 Task: Create a due date automation trigger when advanced on, on the monday after a card is due add basic not assigned to anyone at 11:00 AM.
Action: Mouse moved to (935, 46)
Screenshot: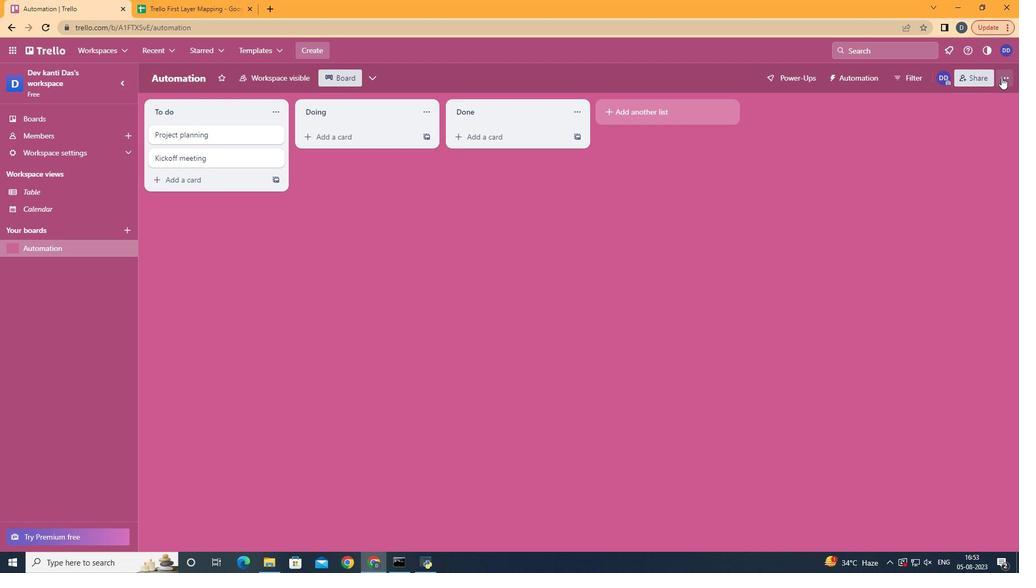 
Action: Mouse pressed left at (935, 46)
Screenshot: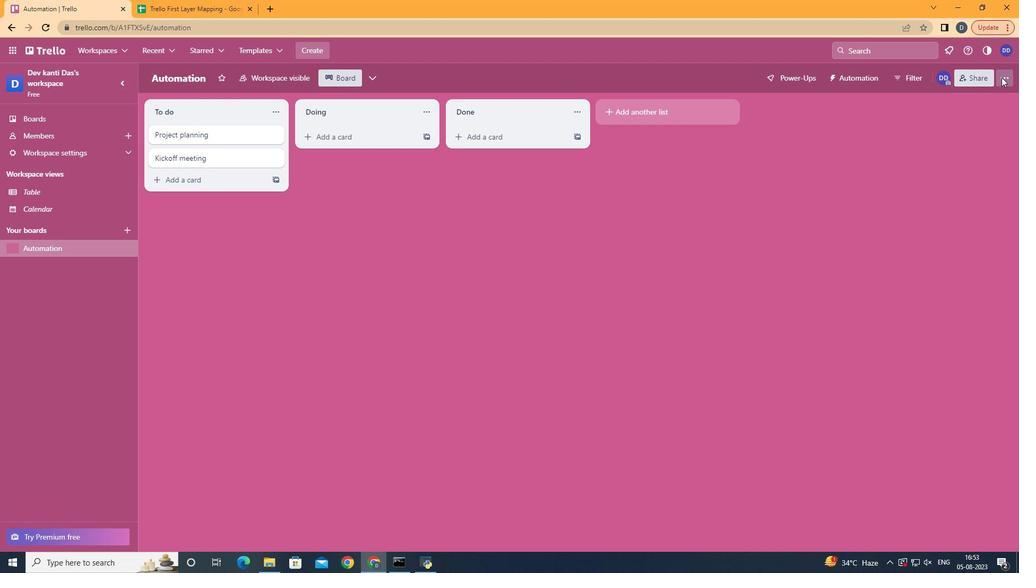 
Action: Mouse moved to (869, 201)
Screenshot: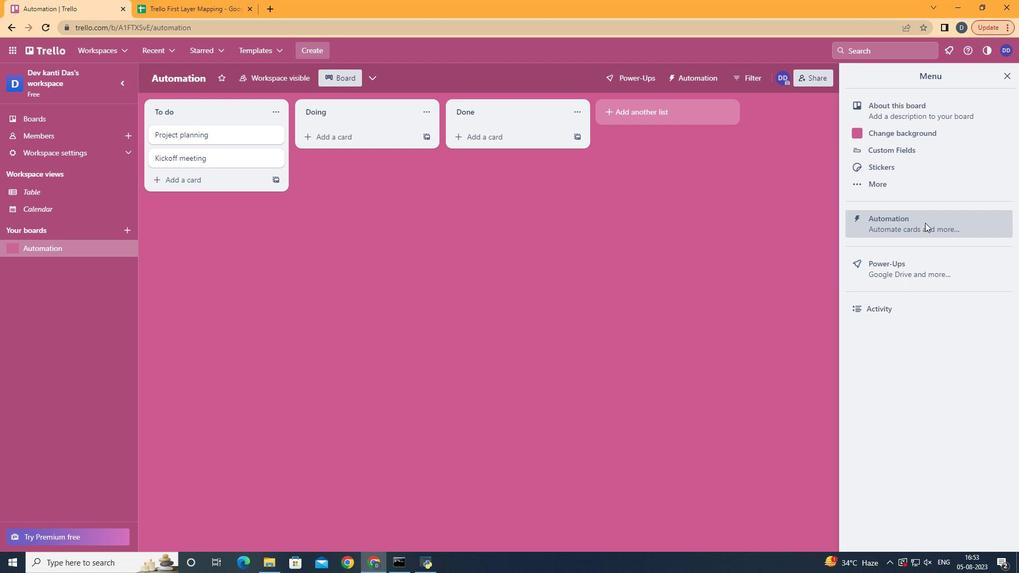 
Action: Mouse pressed left at (869, 201)
Screenshot: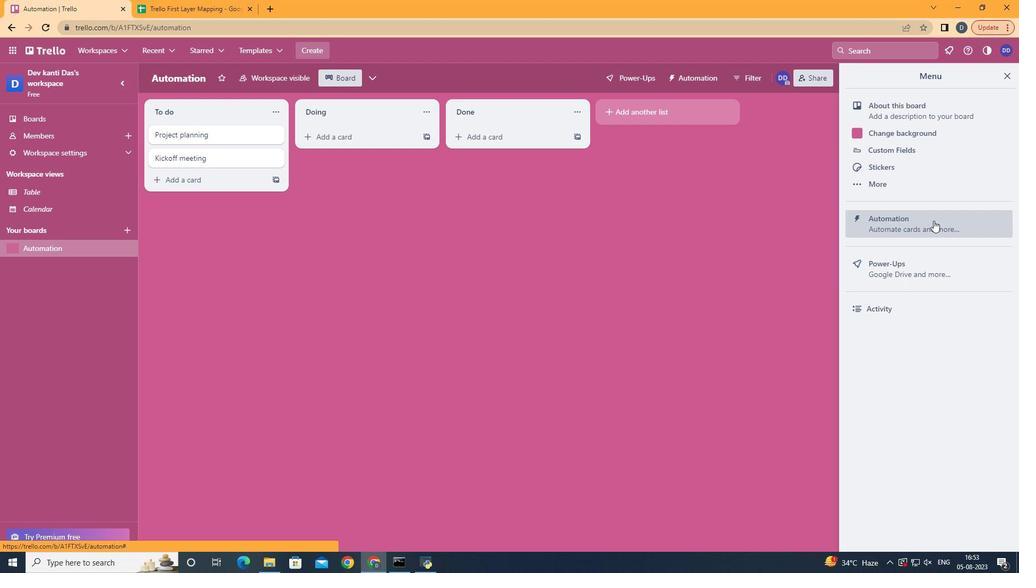 
Action: Mouse moved to (264, 192)
Screenshot: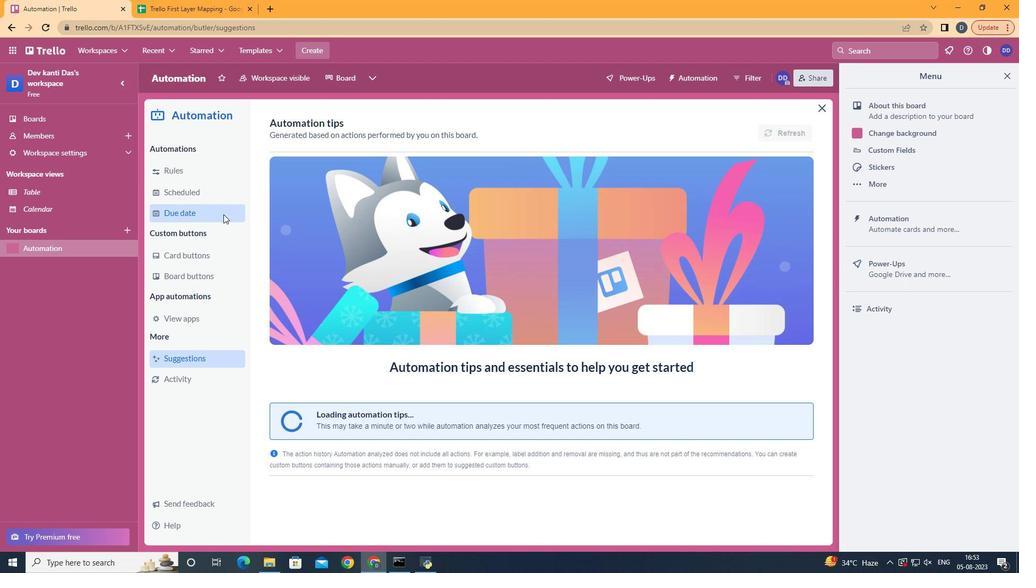 
Action: Mouse pressed left at (264, 192)
Screenshot: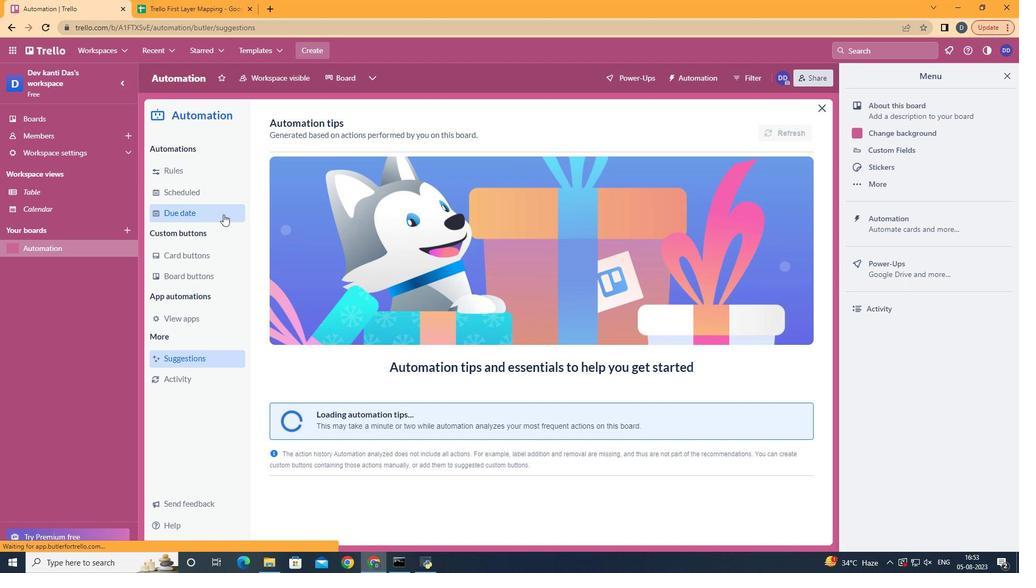 
Action: Mouse moved to (732, 97)
Screenshot: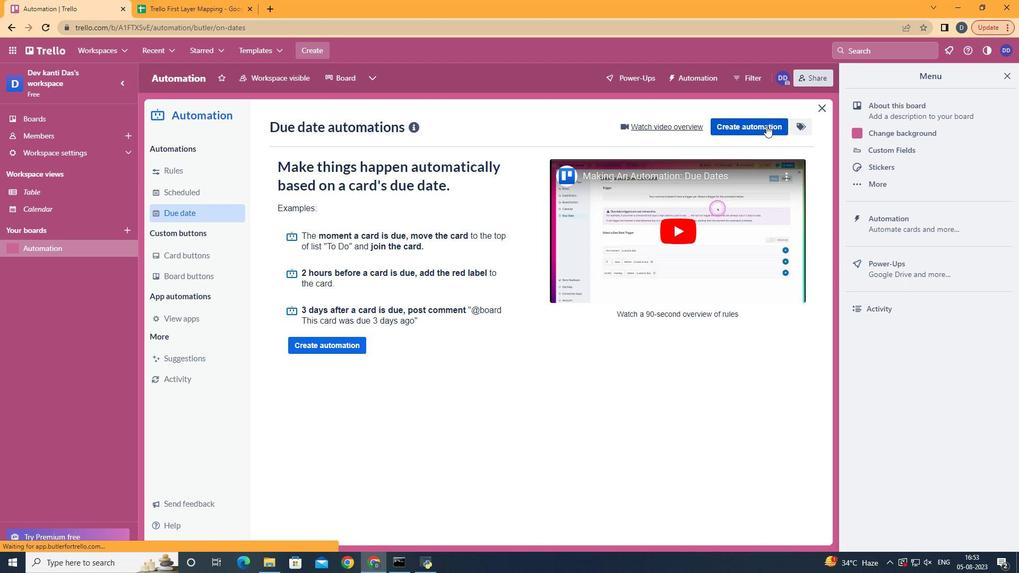 
Action: Mouse pressed left at (732, 97)
Screenshot: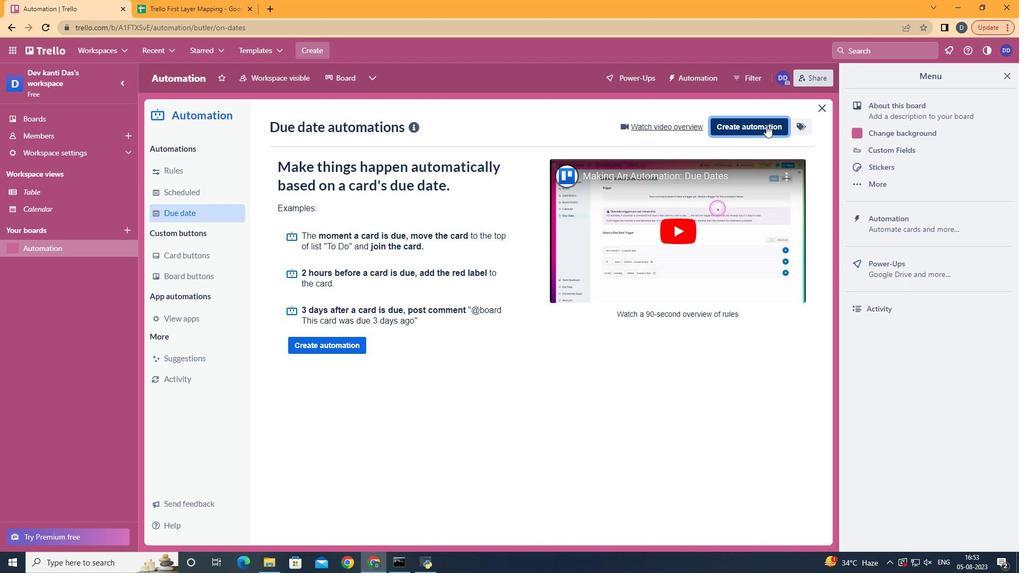 
Action: Mouse moved to (566, 219)
Screenshot: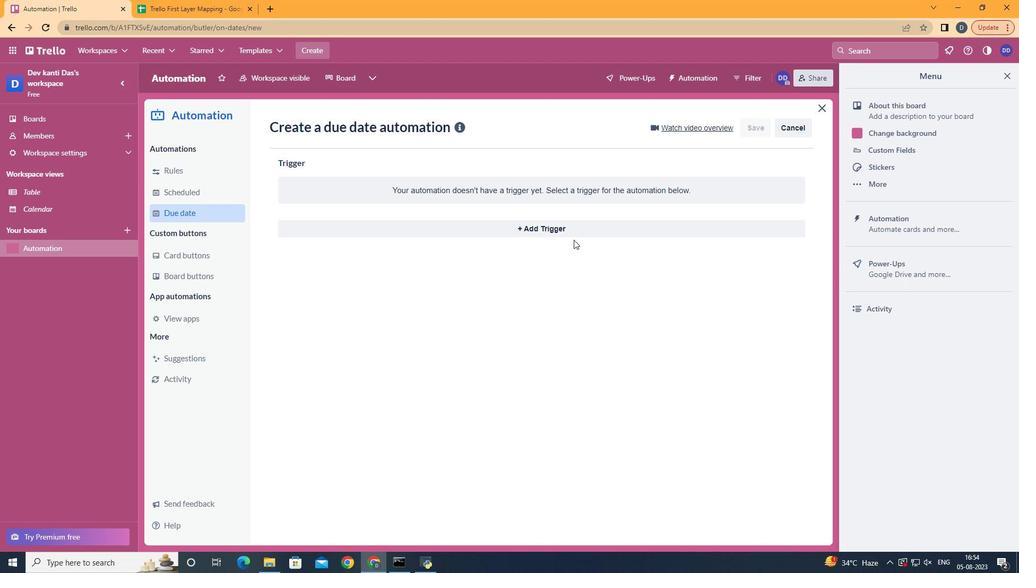 
Action: Mouse pressed left at (566, 219)
Screenshot: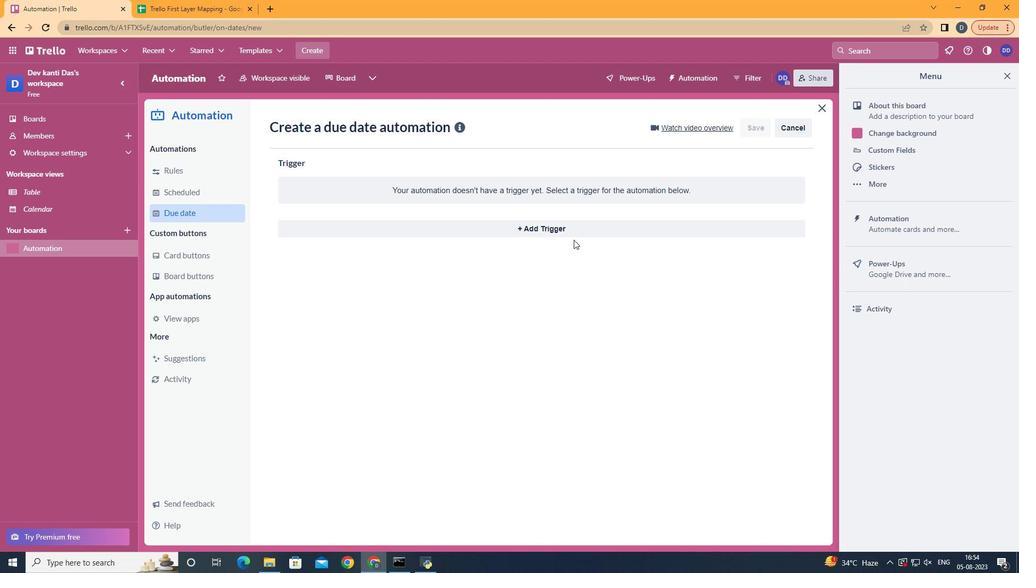 
Action: Mouse moved to (591, 208)
Screenshot: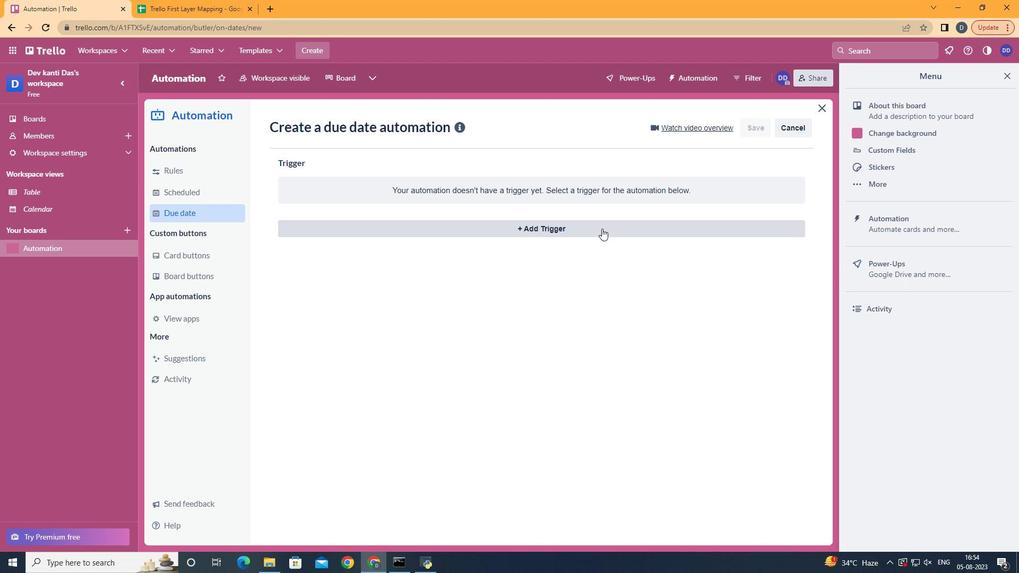 
Action: Mouse pressed left at (591, 208)
Screenshot: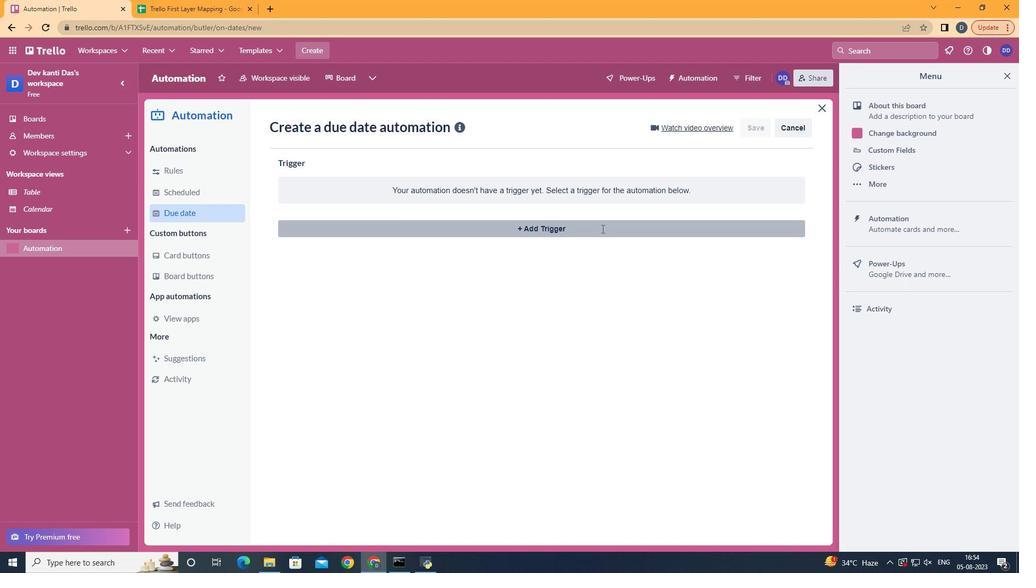 
Action: Mouse moved to (376, 256)
Screenshot: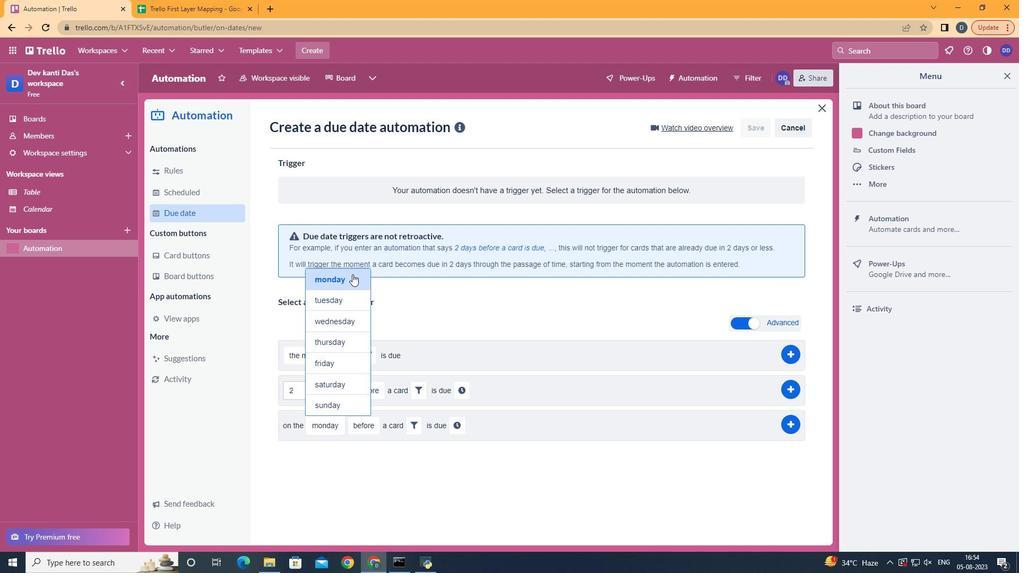 
Action: Mouse pressed left at (376, 256)
Screenshot: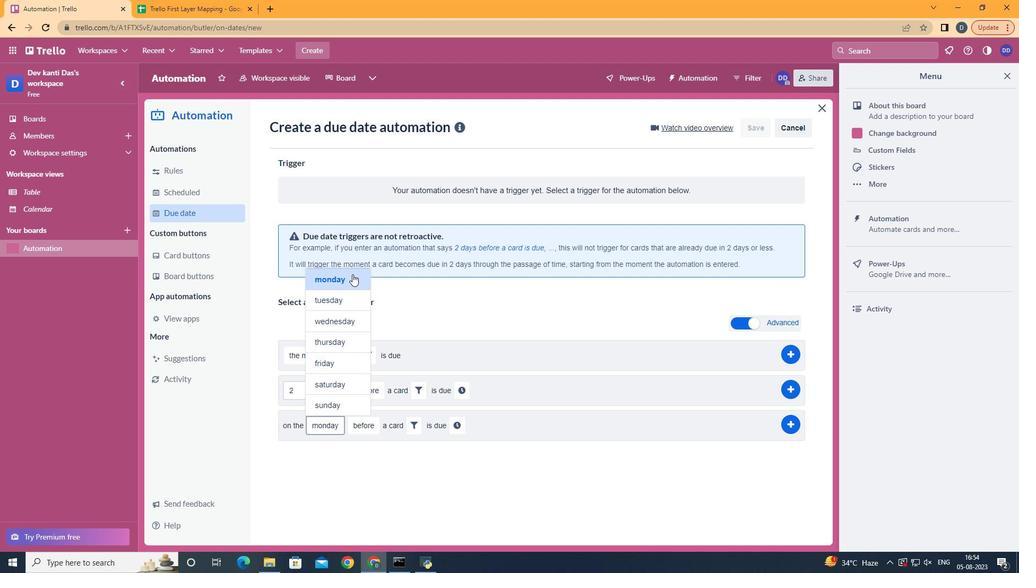 
Action: Mouse moved to (392, 456)
Screenshot: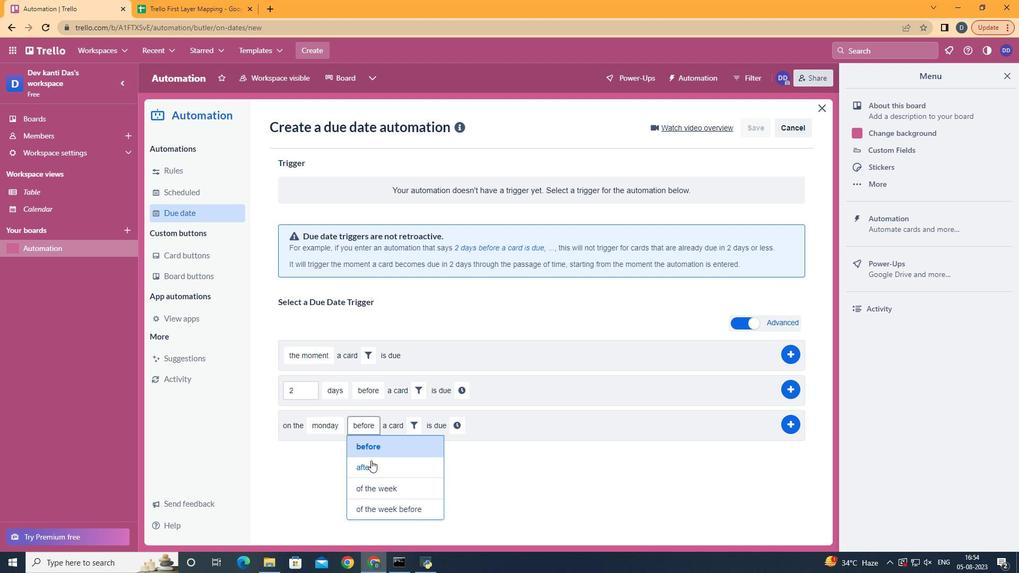 
Action: Mouse pressed left at (392, 456)
Screenshot: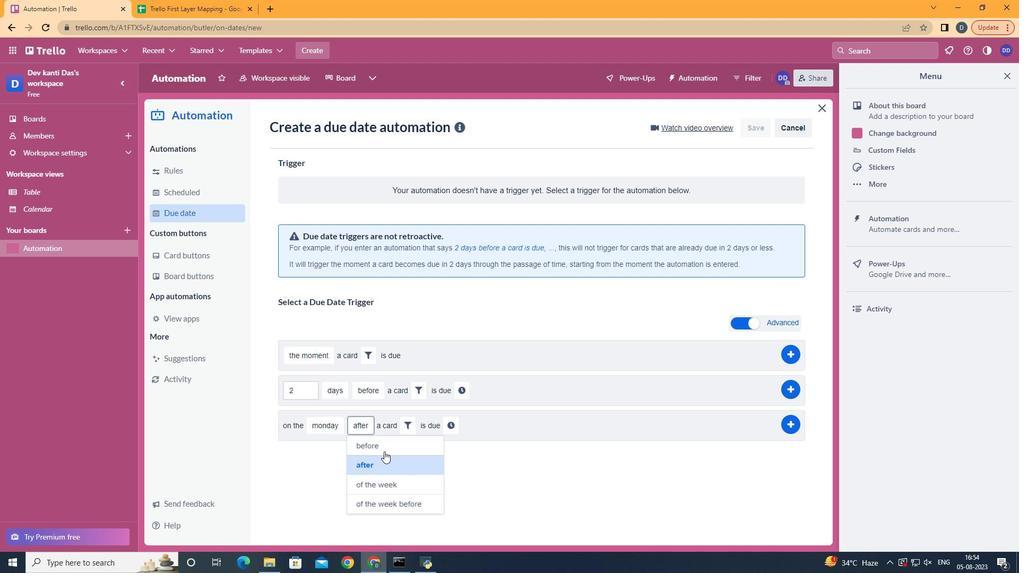 
Action: Mouse moved to (427, 421)
Screenshot: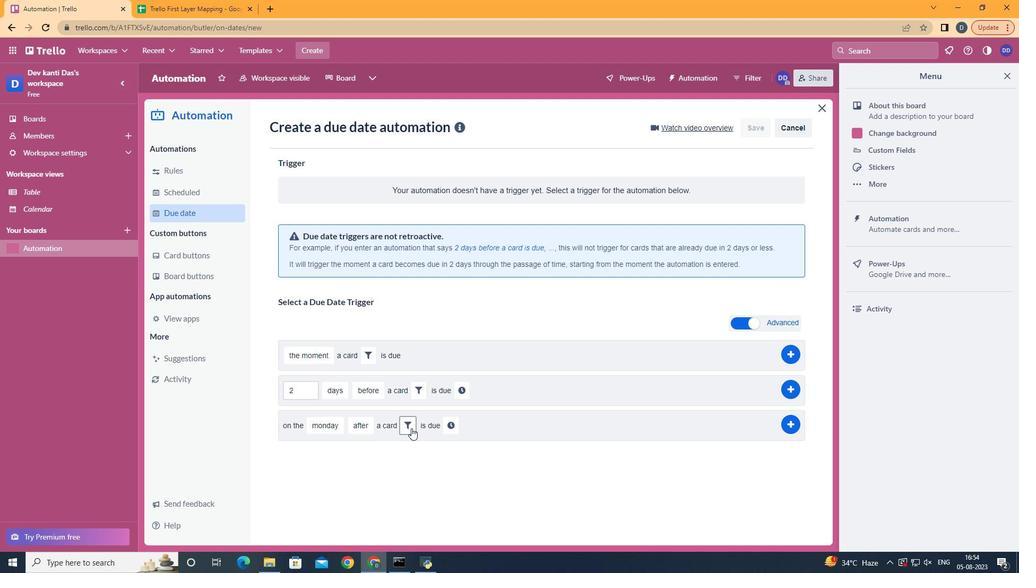 
Action: Mouse pressed left at (427, 421)
Screenshot: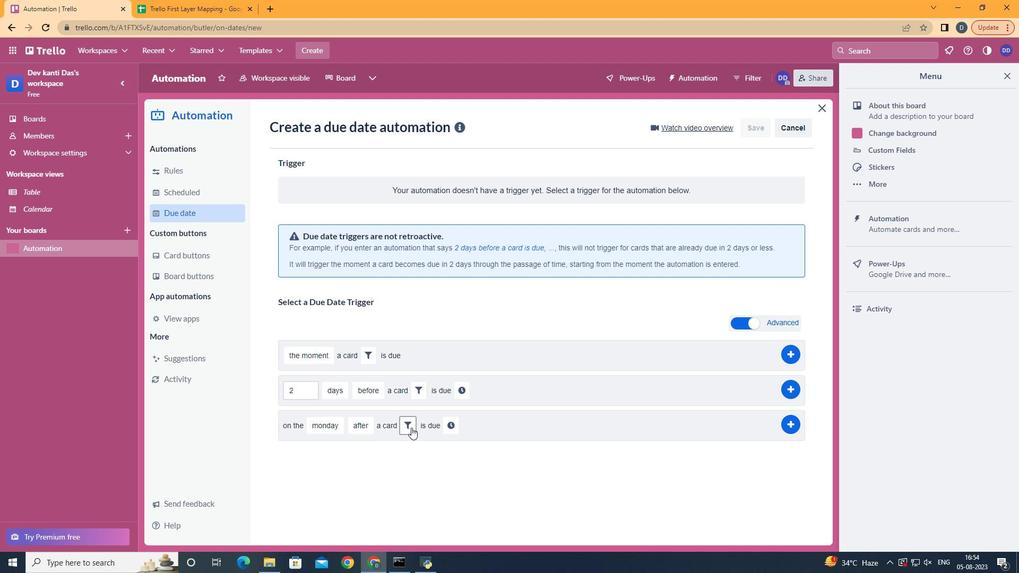 
Action: Mouse moved to (429, 428)
Screenshot: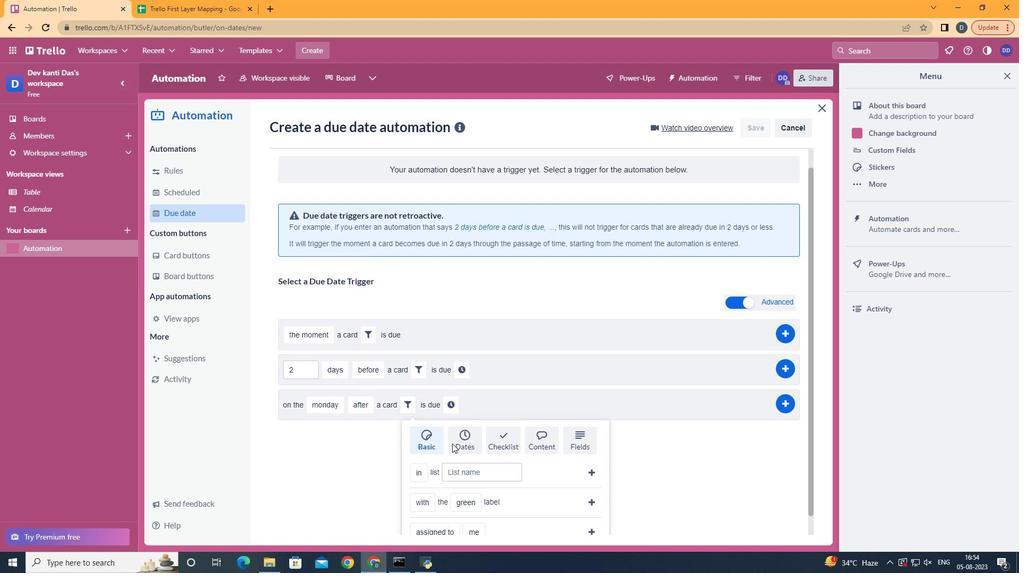 
Action: Mouse scrolled (429, 427) with delta (0, 0)
Screenshot: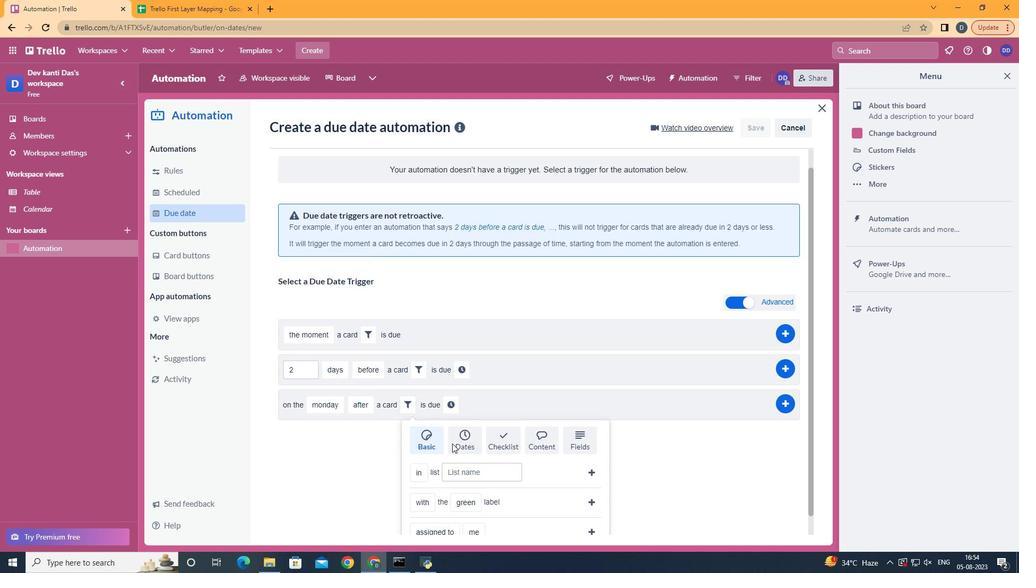 
Action: Mouse moved to (430, 429)
Screenshot: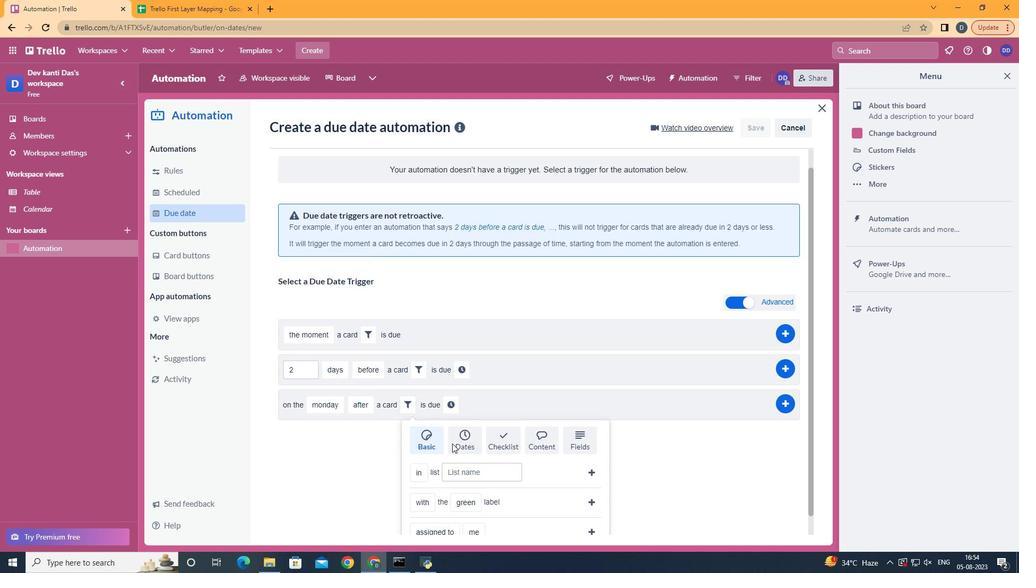 
Action: Mouse scrolled (429, 427) with delta (0, 0)
Screenshot: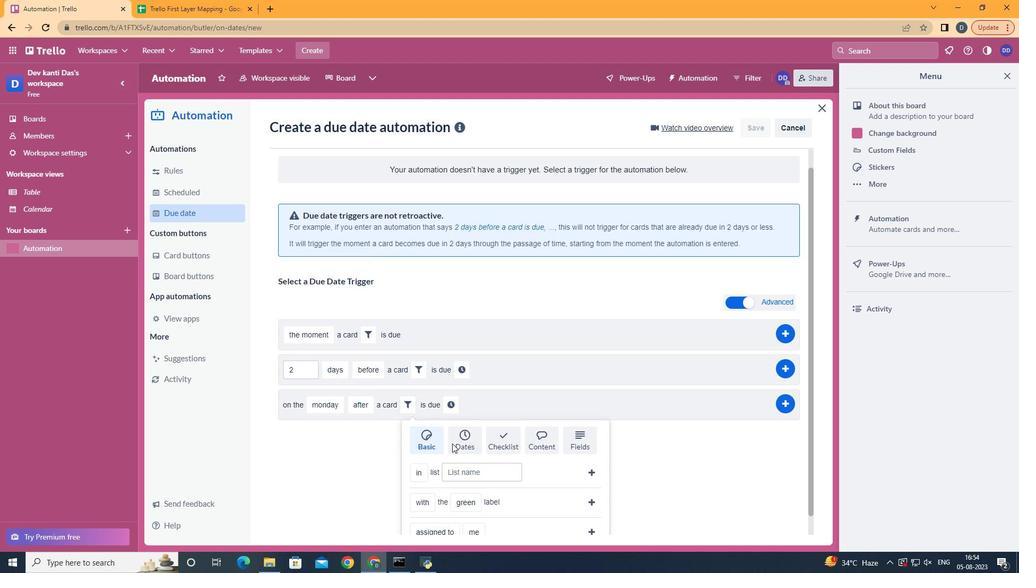 
Action: Mouse moved to (432, 429)
Screenshot: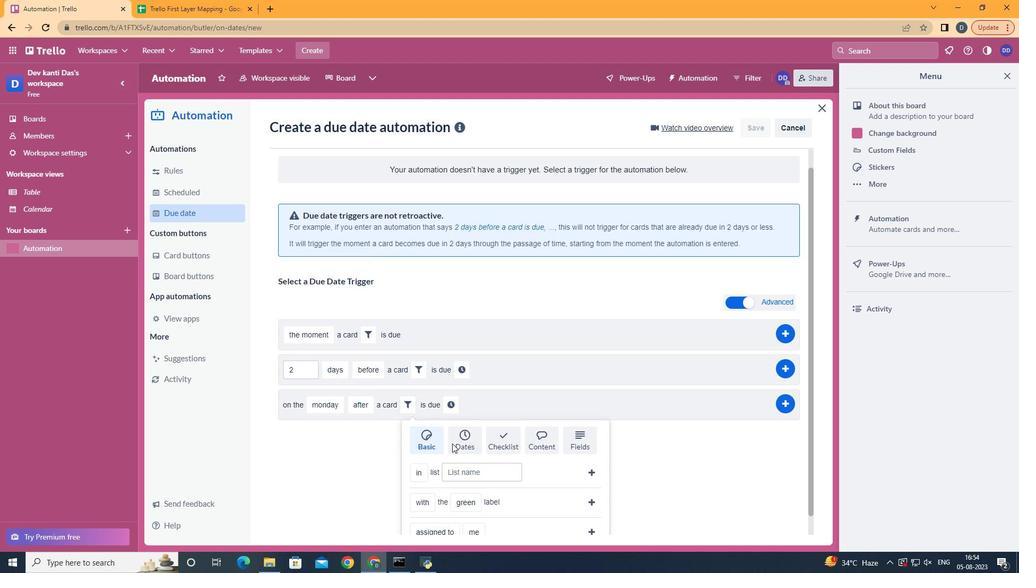 
Action: Mouse scrolled (429, 428) with delta (0, 0)
Screenshot: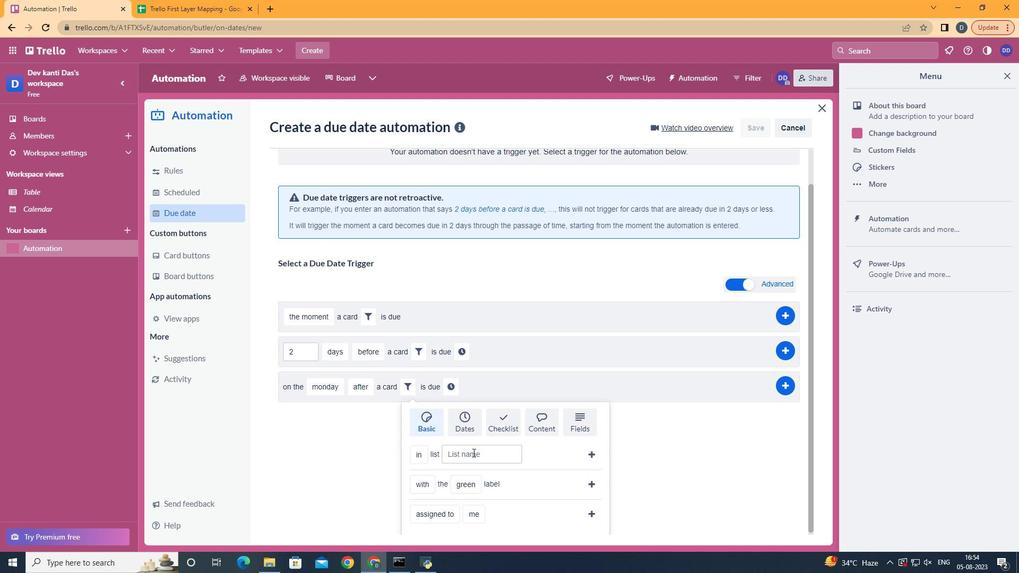 
Action: Mouse moved to (434, 430)
Screenshot: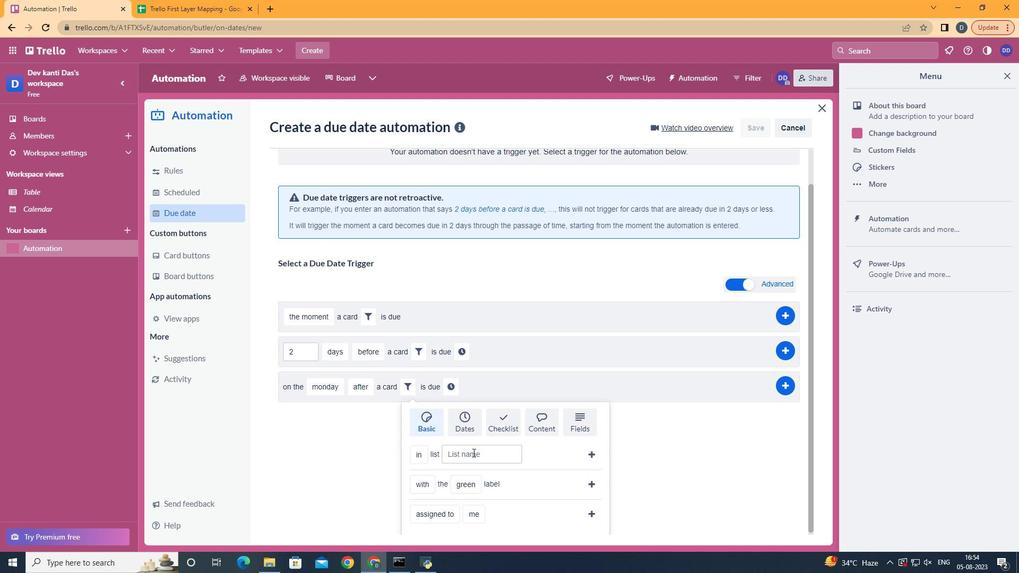 
Action: Mouse scrolled (432, 429) with delta (0, 0)
Screenshot: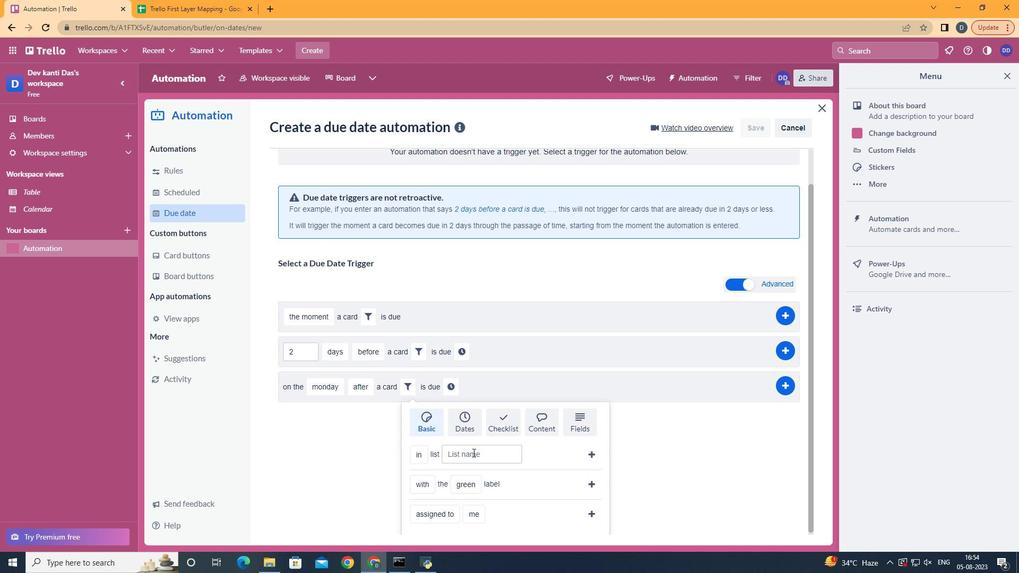 
Action: Mouse moved to (456, 492)
Screenshot: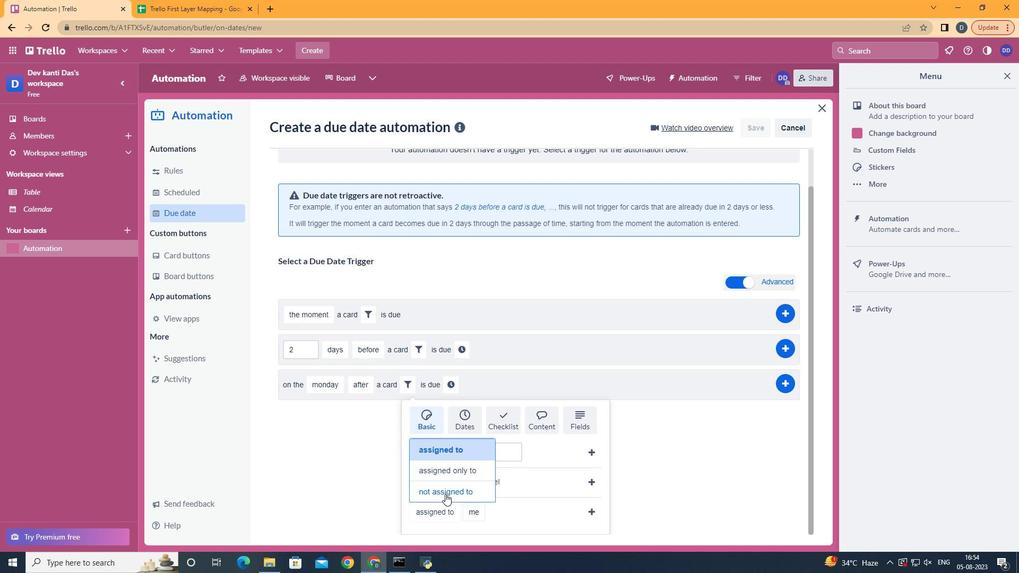 
Action: Mouse pressed left at (456, 492)
Screenshot: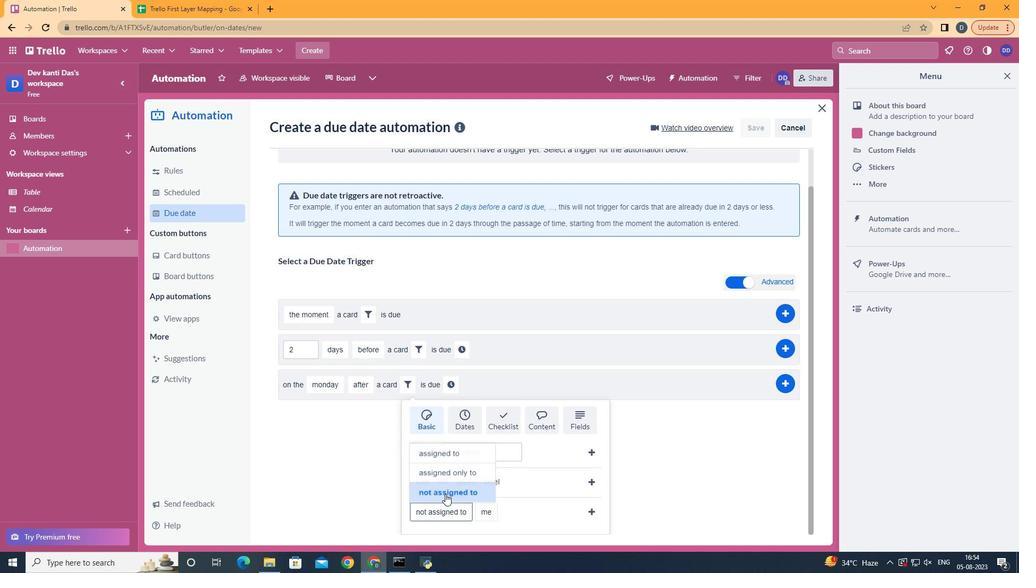 
Action: Mouse moved to (504, 464)
Screenshot: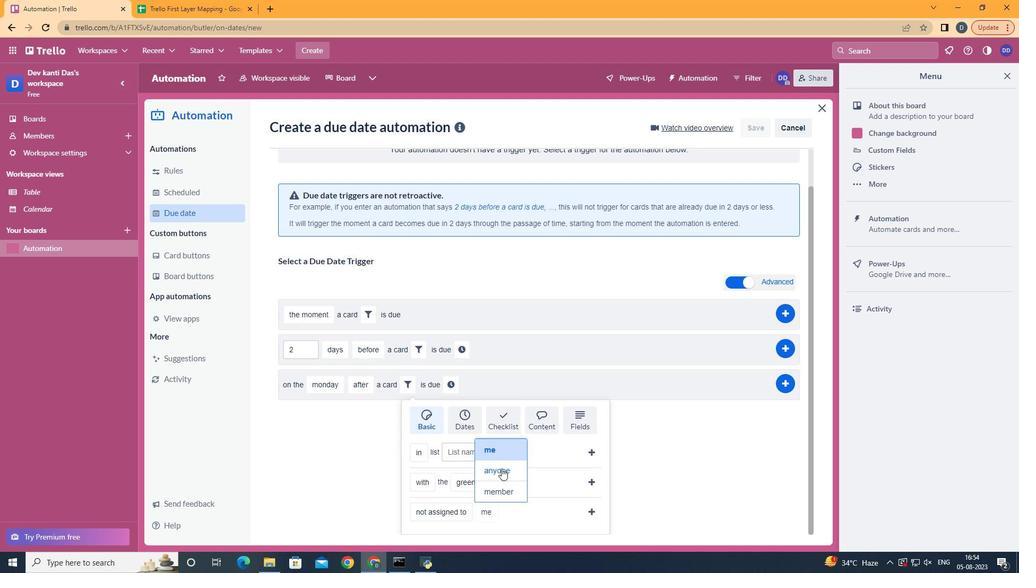 
Action: Mouse pressed left at (504, 464)
Screenshot: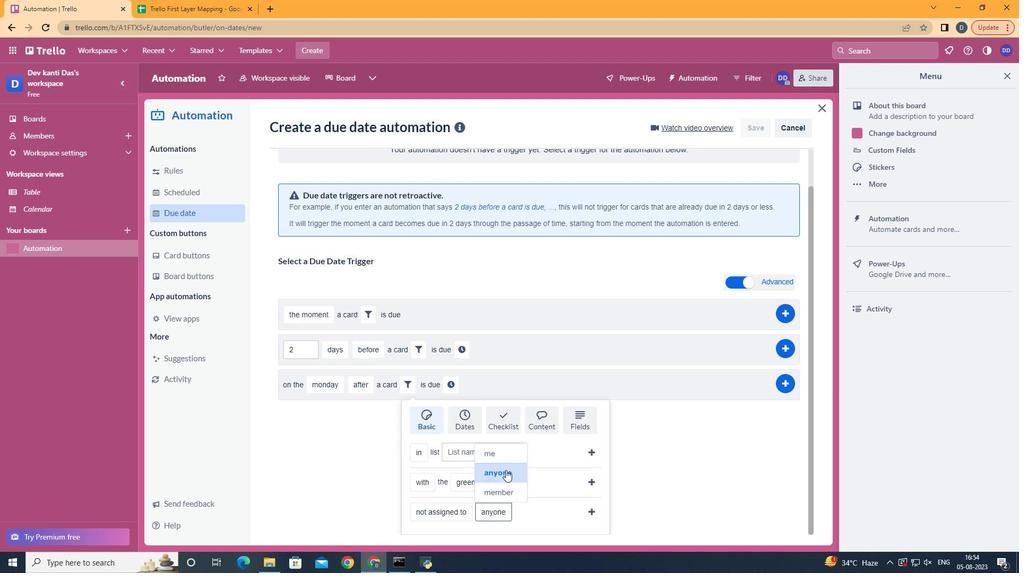 
Action: Mouse moved to (581, 506)
Screenshot: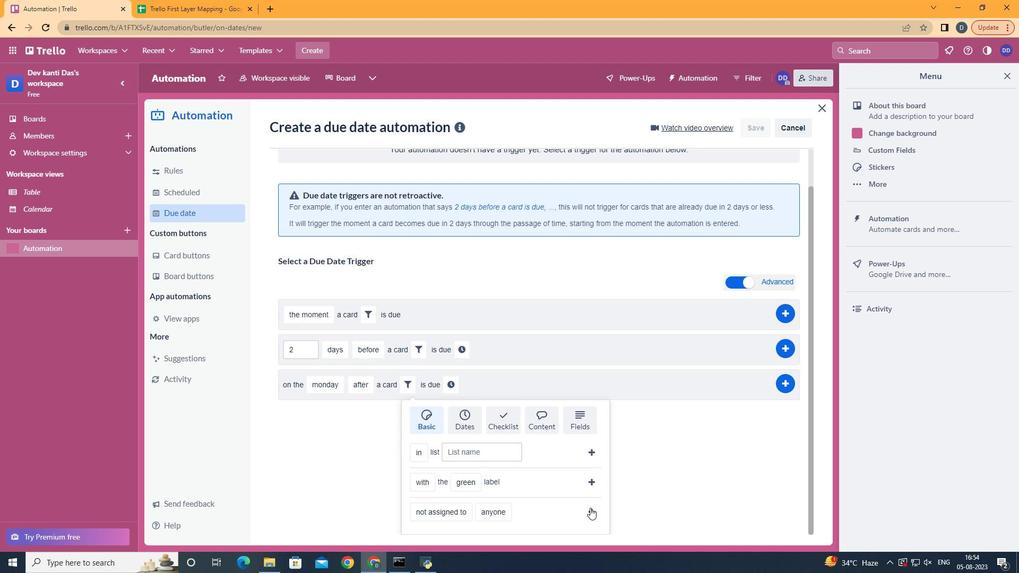 
Action: Mouse pressed left at (581, 506)
Screenshot: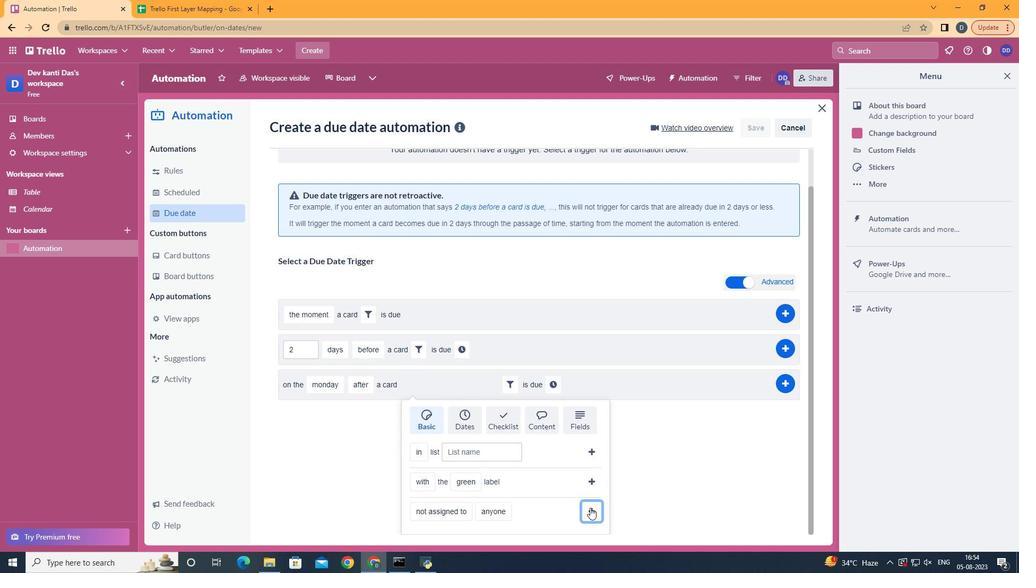
Action: Mouse moved to (549, 419)
Screenshot: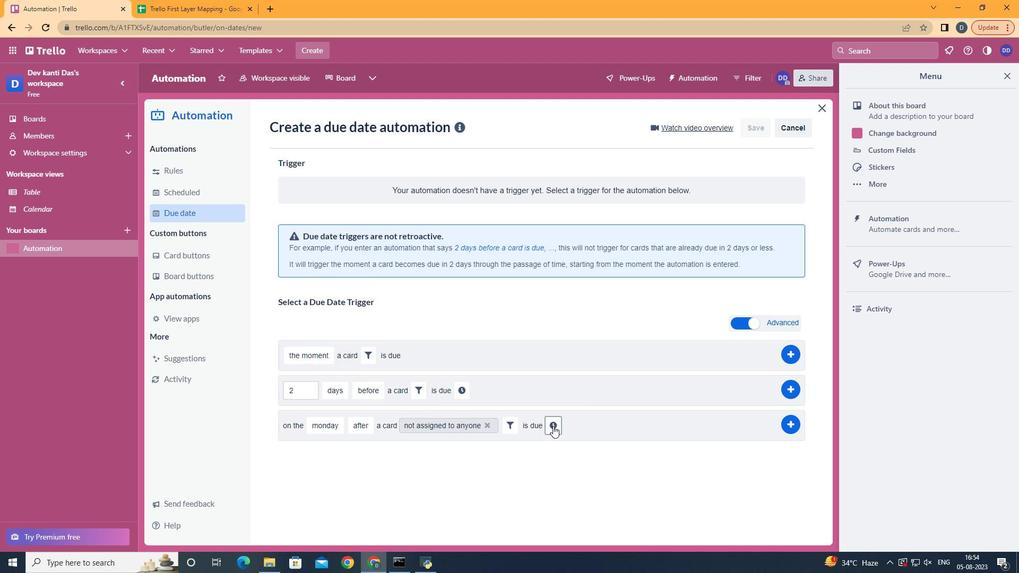 
Action: Mouse pressed left at (549, 419)
Screenshot: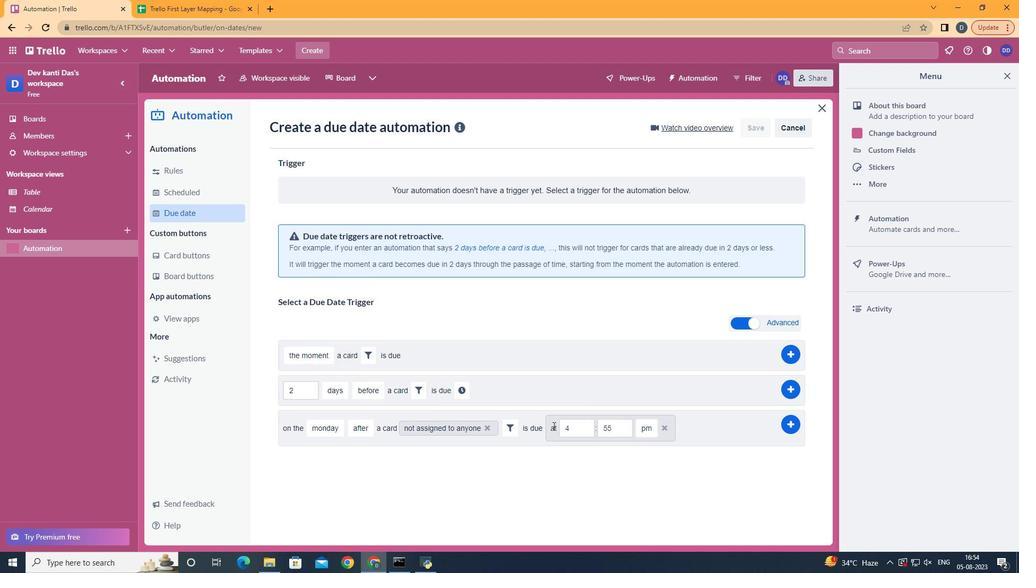 
Action: Mouse moved to (578, 419)
Screenshot: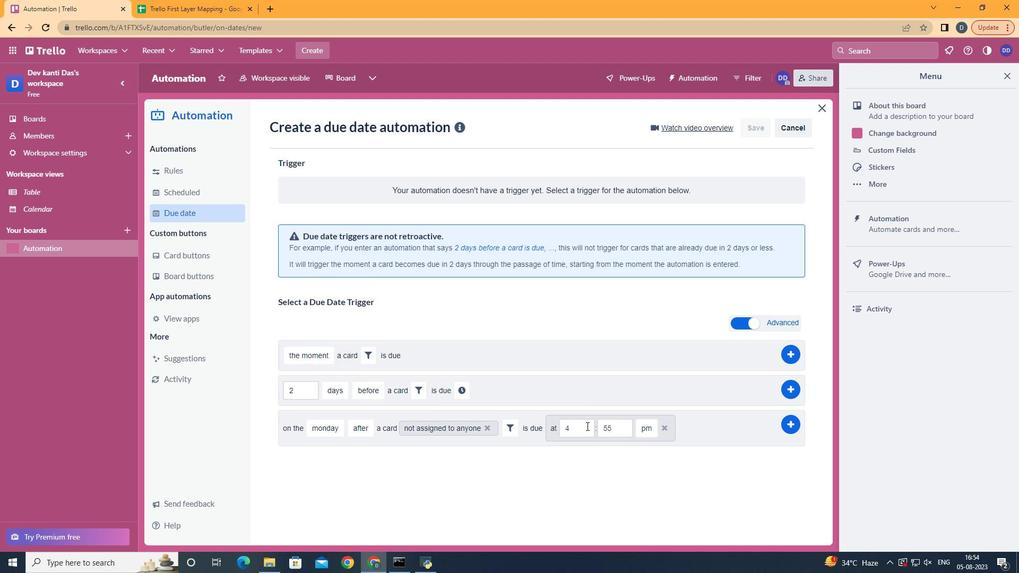 
Action: Mouse pressed left at (578, 419)
Screenshot: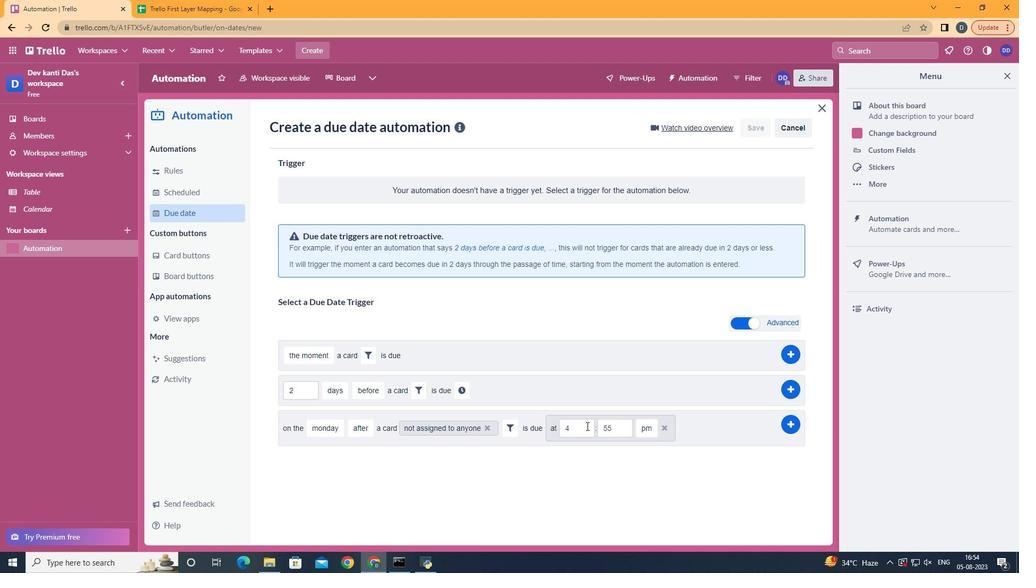 
Action: Mouse moved to (581, 418)
Screenshot: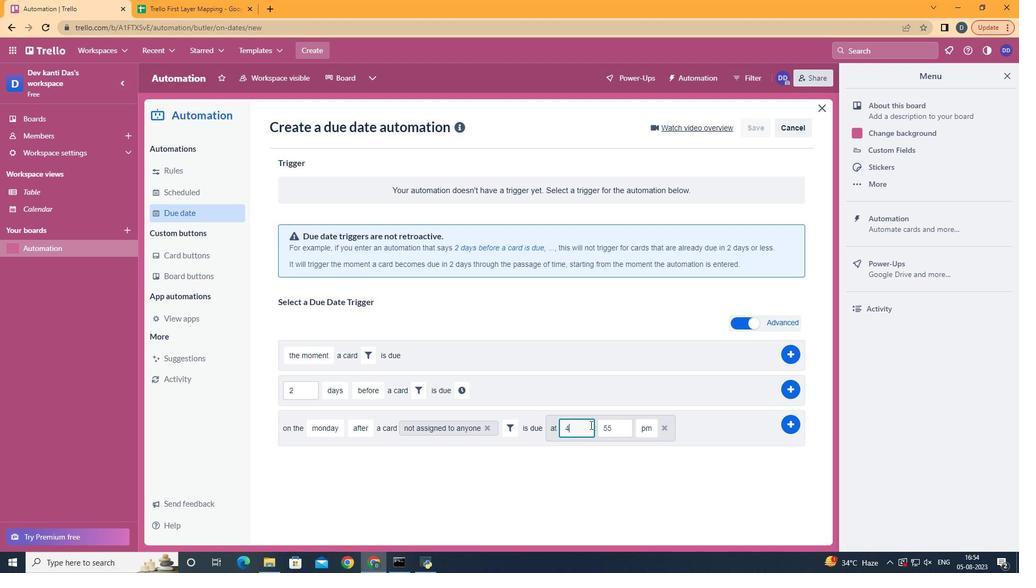 
Action: Key pressed <Key.backspace>11
Screenshot: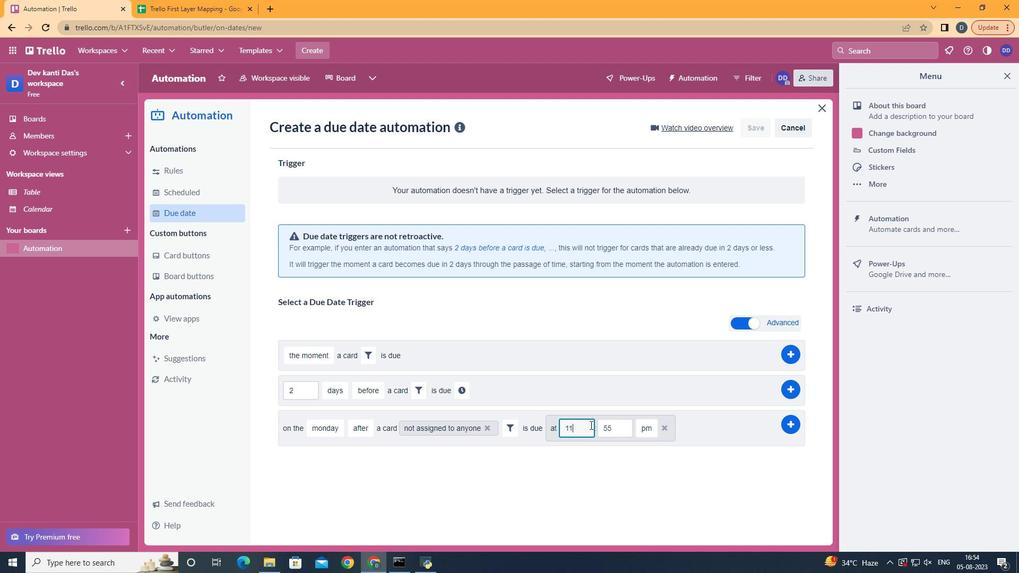 
Action: Mouse moved to (601, 424)
Screenshot: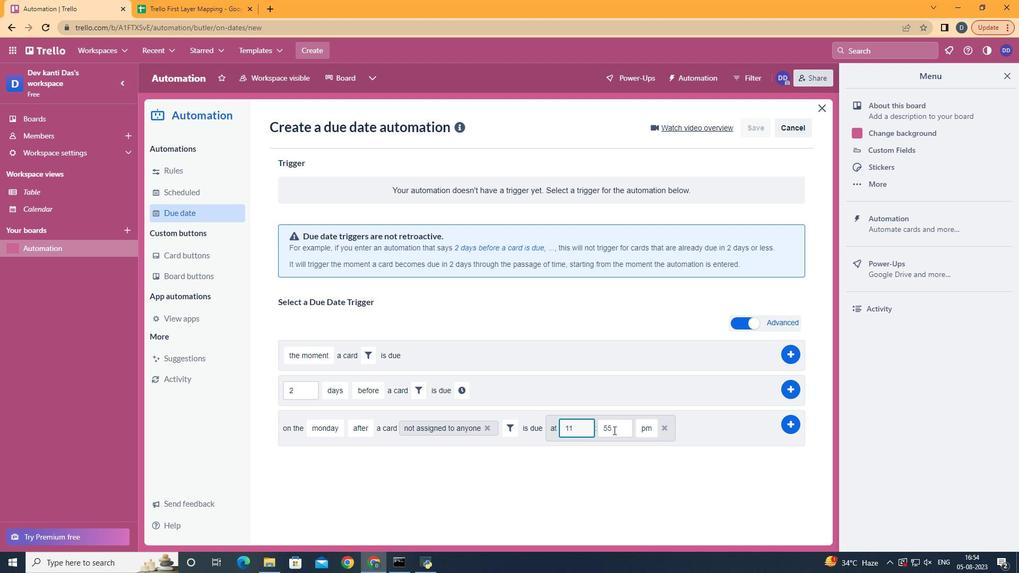 
Action: Mouse pressed left at (601, 424)
Screenshot: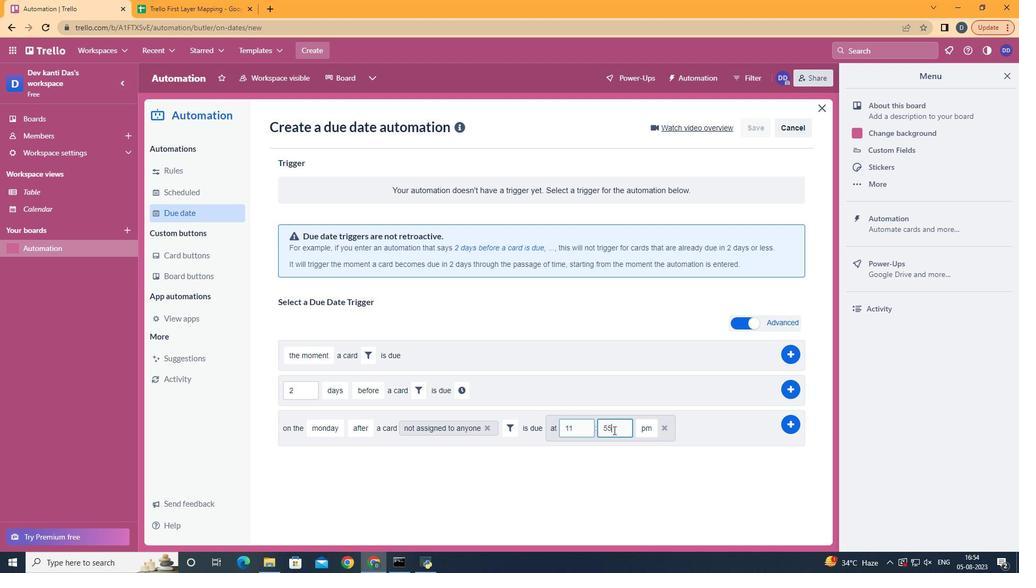 
Action: Key pressed <Key.backspace><Key.backspace>00
Screenshot: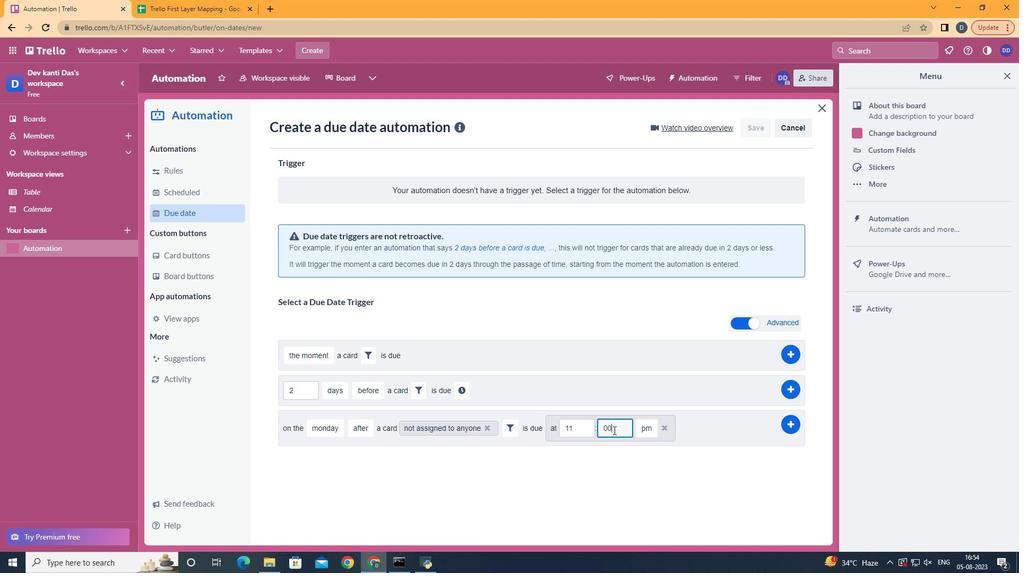 
Action: Mouse moved to (628, 438)
Screenshot: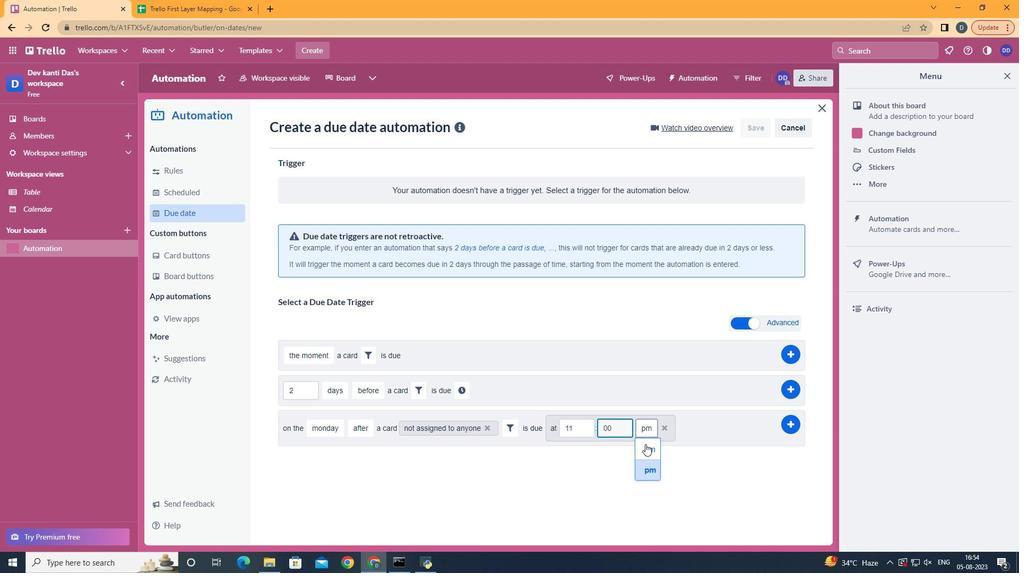 
Action: Mouse pressed left at (628, 438)
Screenshot: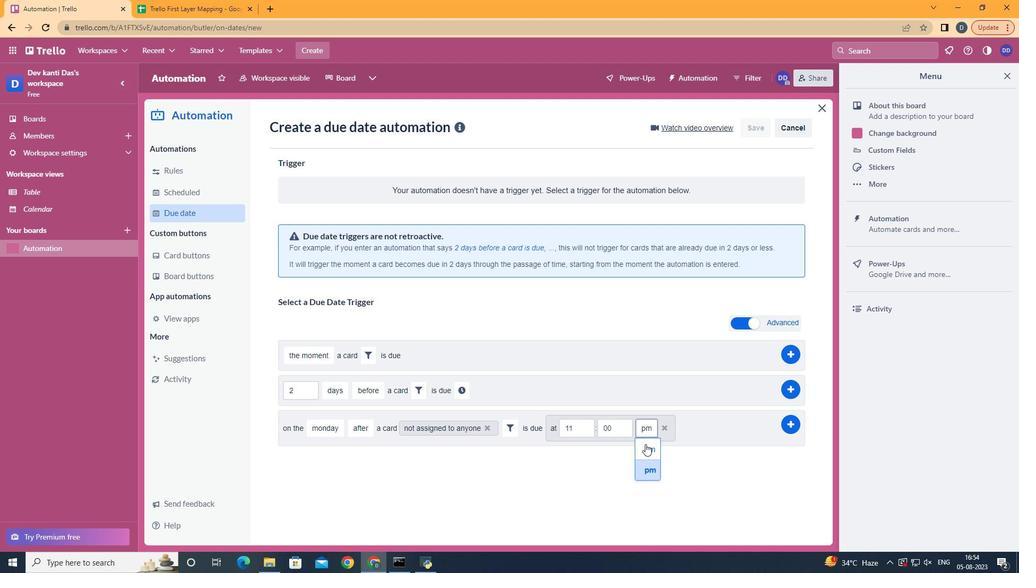 
Action: Mouse moved to (759, 416)
Screenshot: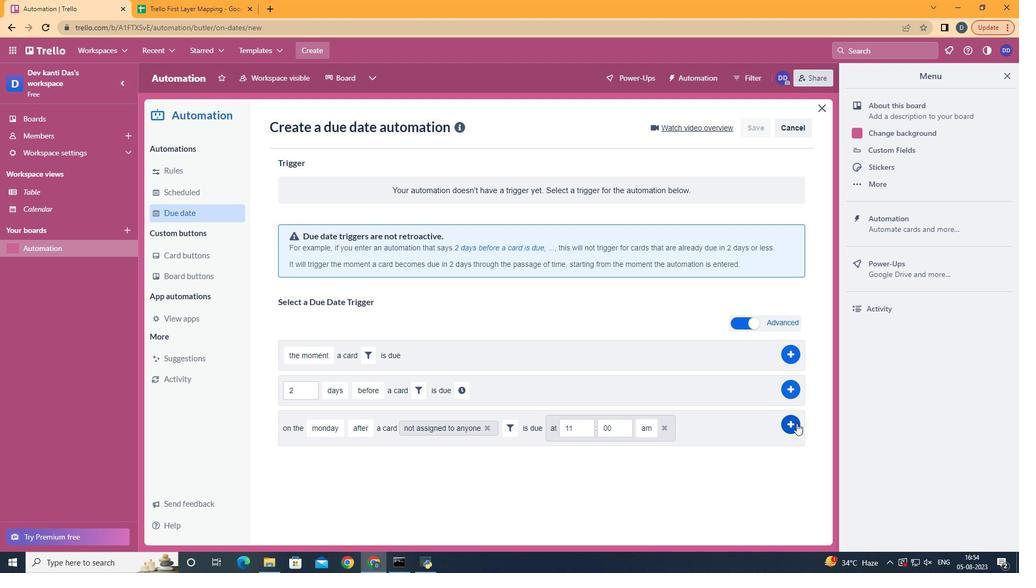 
Action: Mouse pressed left at (759, 416)
Screenshot: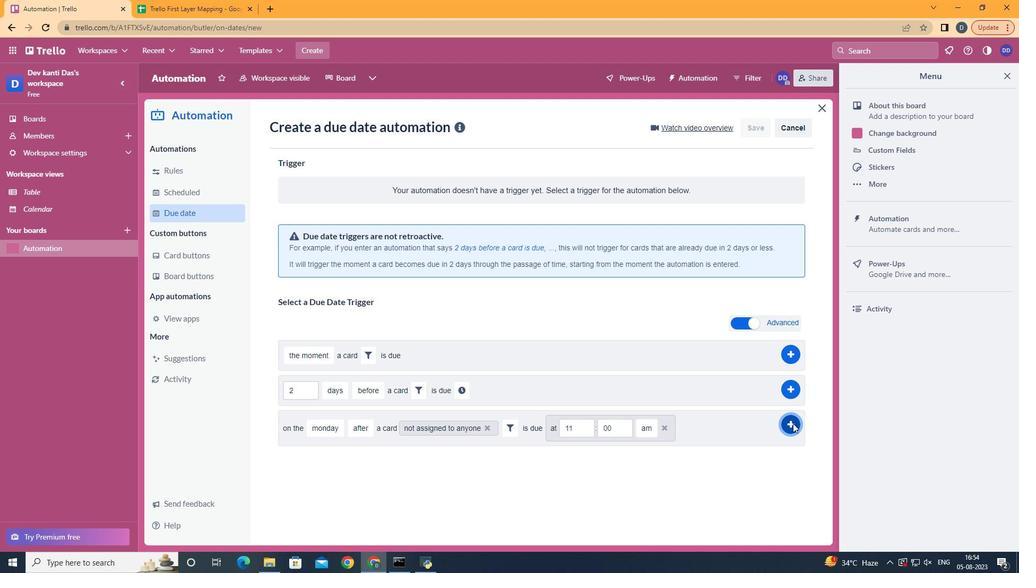 
Action: Mouse moved to (524, 165)
Screenshot: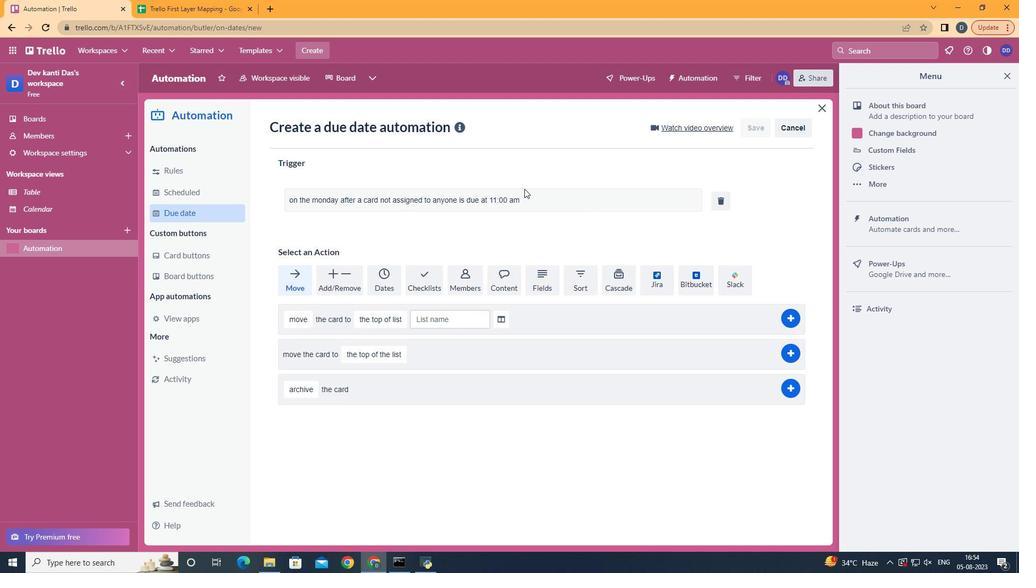 
